 Task: View and add the product "Kleenex Soothing Lotion Coconut Oil Aloe & Vitamin E Facial Tissue (60 ct)" to cart from the store "DashMart".
Action: Mouse pressed left at (50, 94)
Screenshot: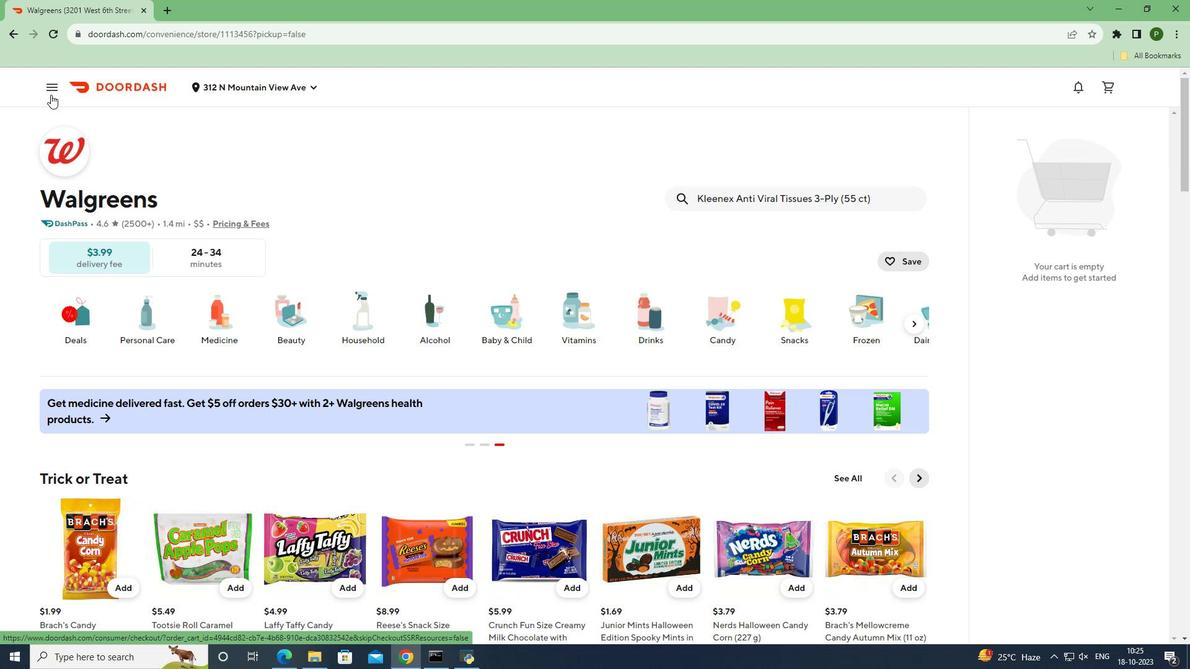 
Action: Mouse moved to (52, 175)
Screenshot: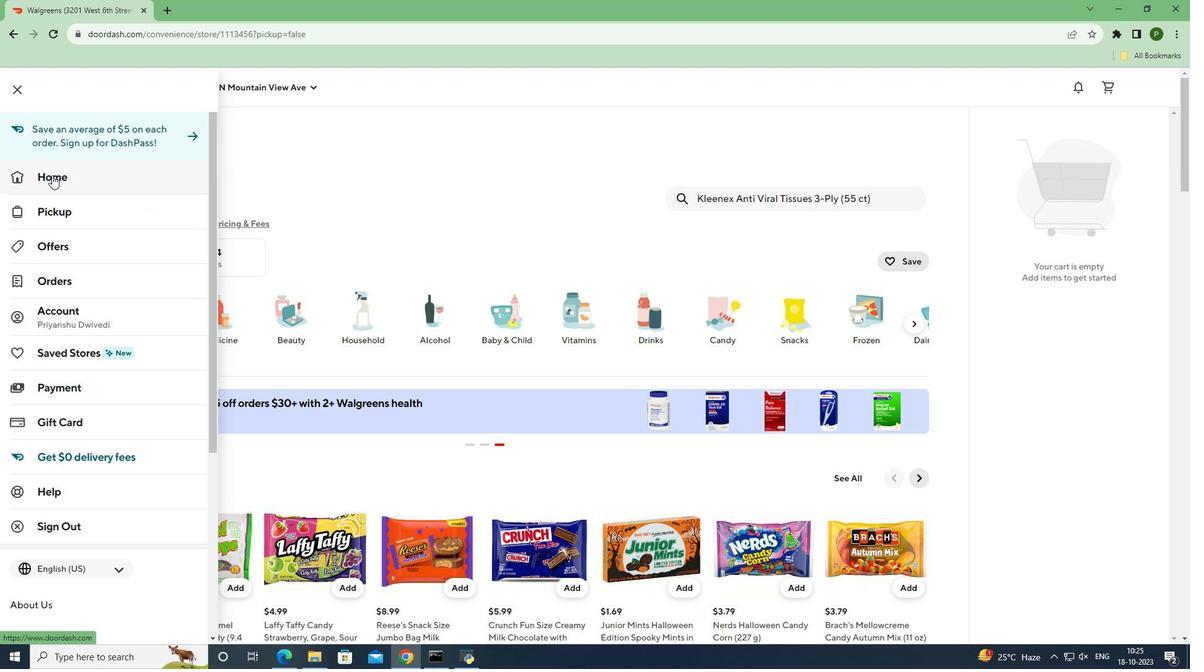 
Action: Mouse pressed left at (52, 175)
Screenshot: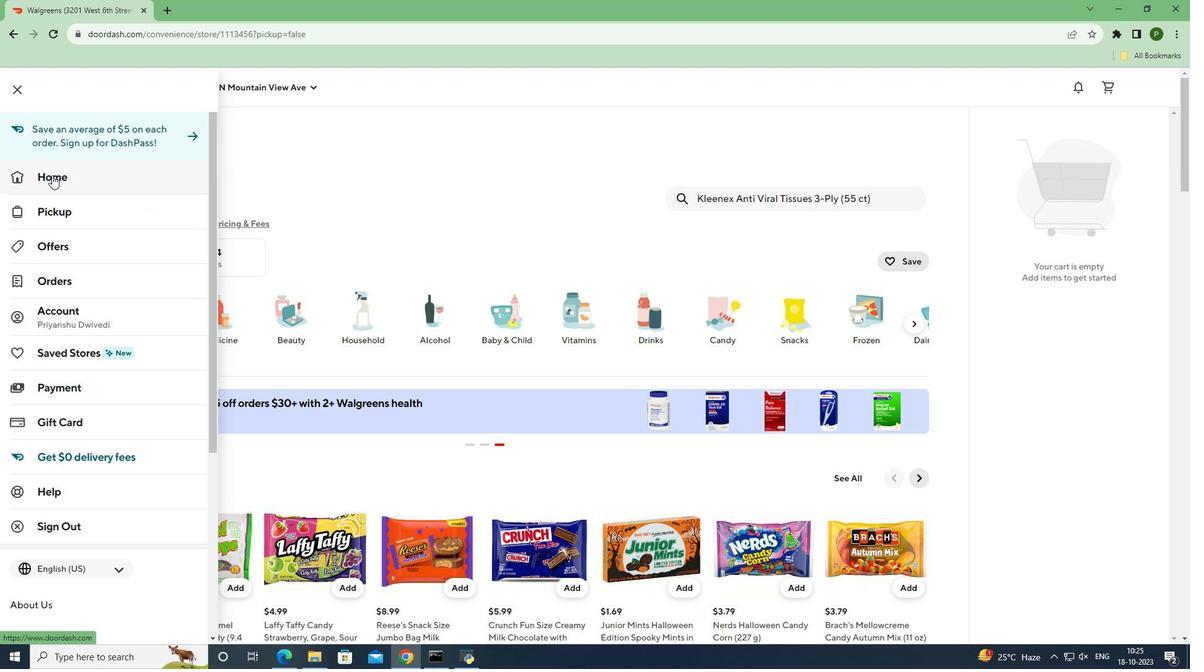 
Action: Mouse moved to (860, 128)
Screenshot: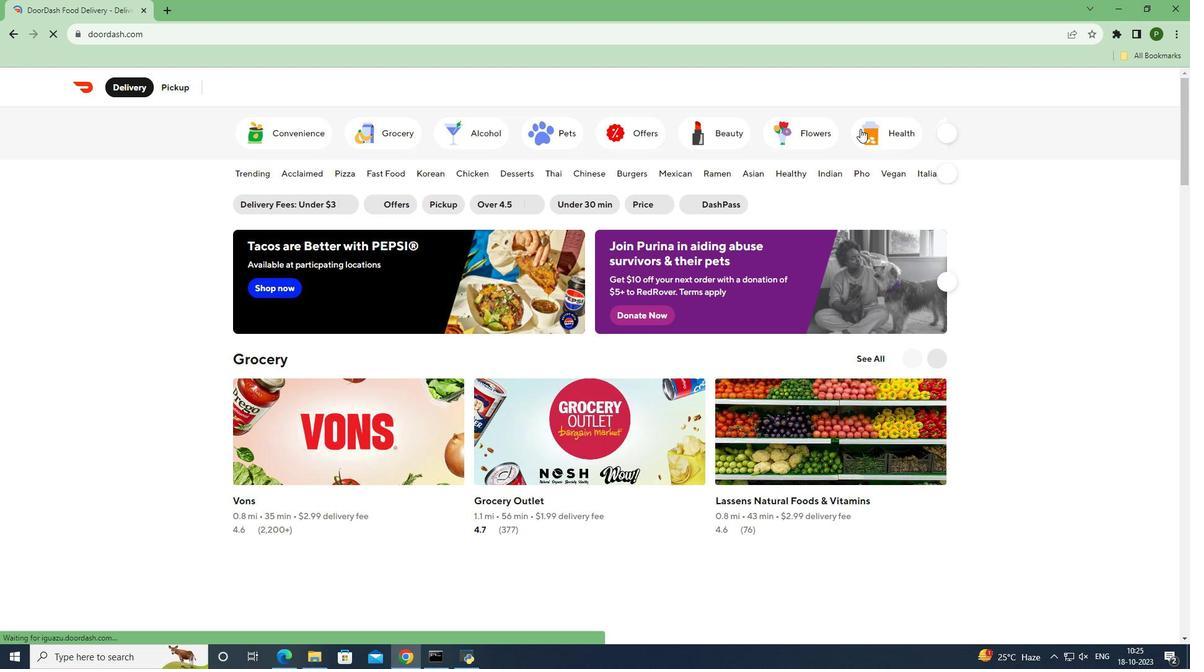 
Action: Mouse pressed left at (860, 128)
Screenshot: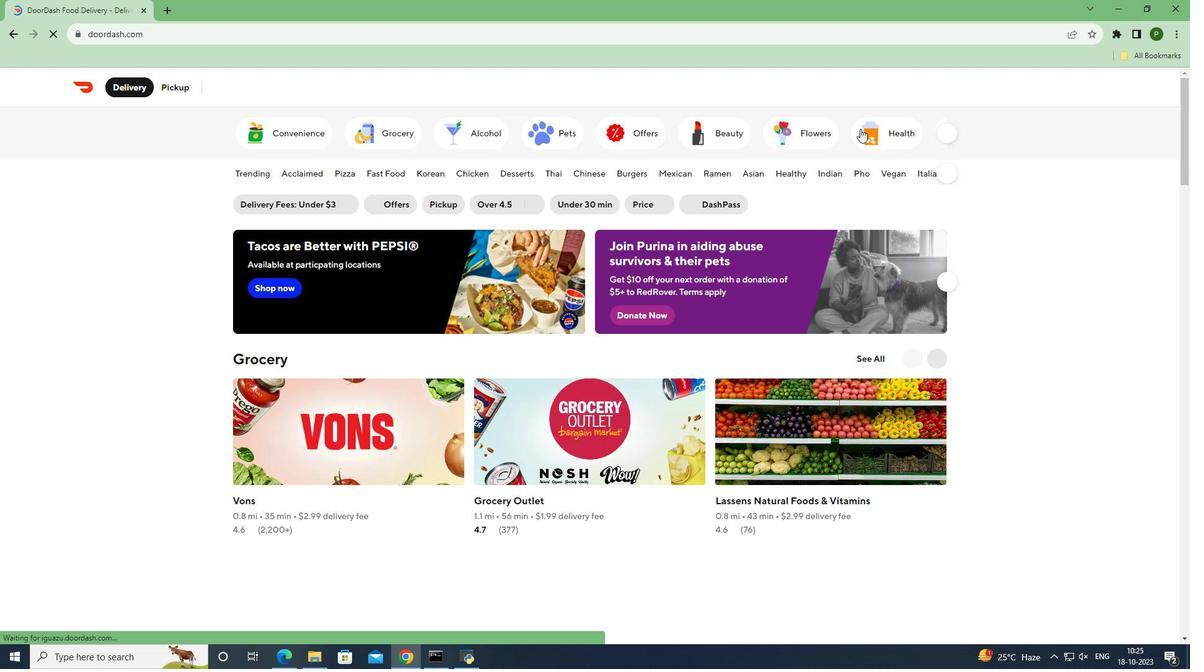
Action: Mouse moved to (395, 410)
Screenshot: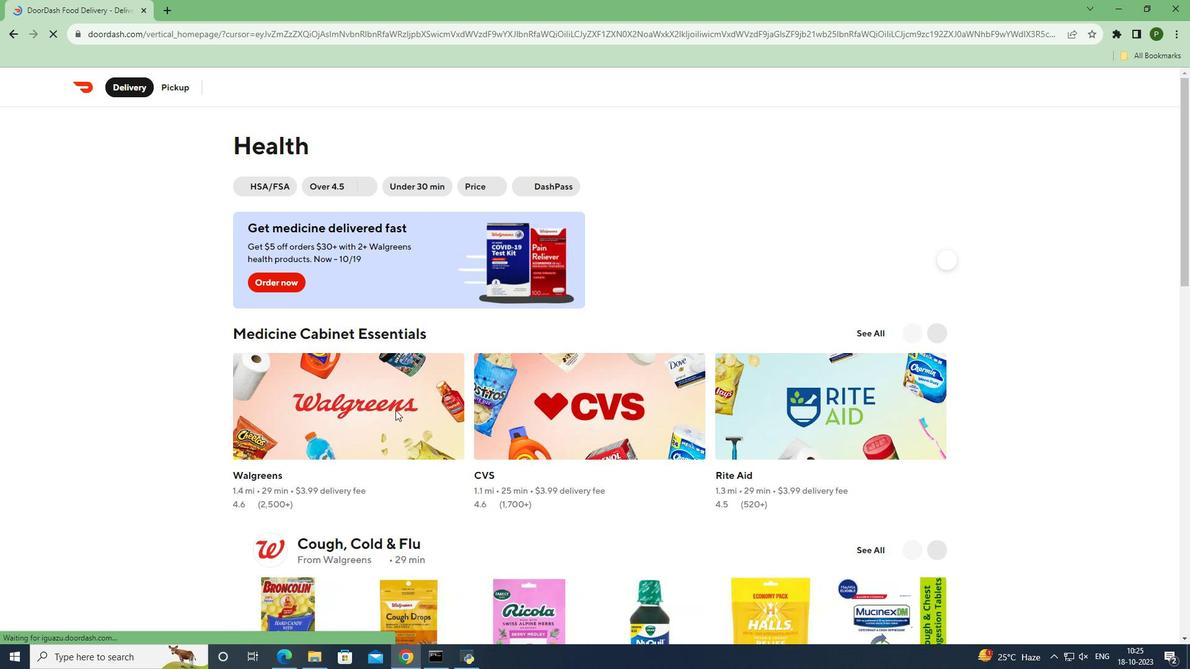 
Action: Mouse pressed left at (395, 410)
Screenshot: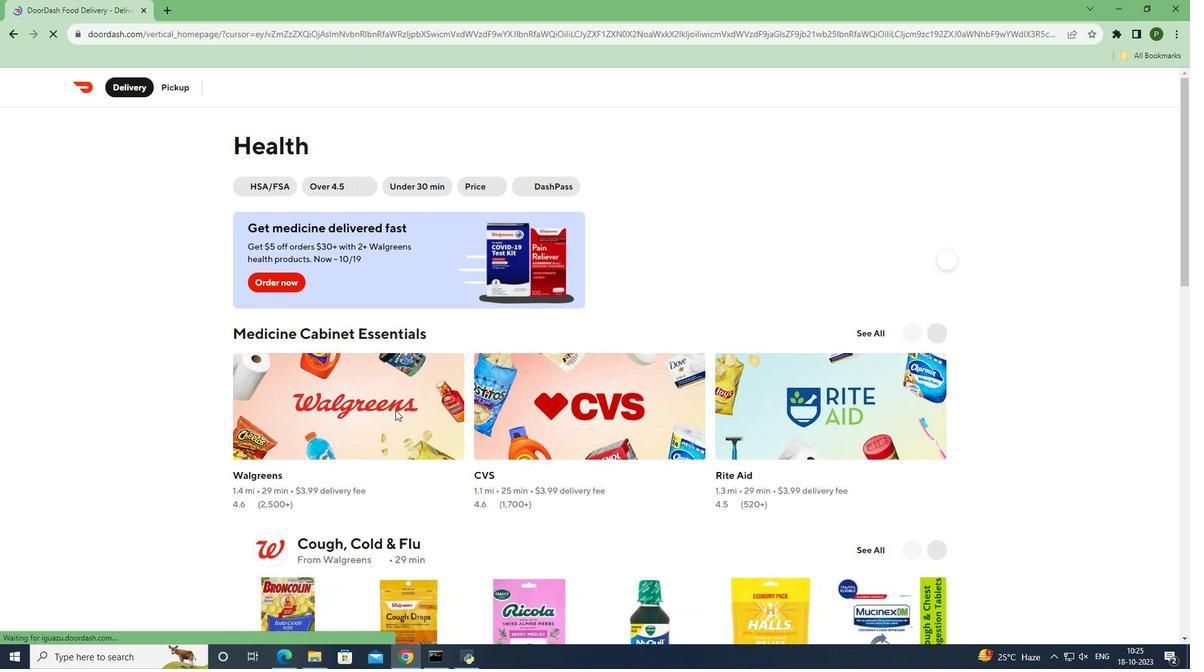 
Action: Mouse moved to (729, 203)
Screenshot: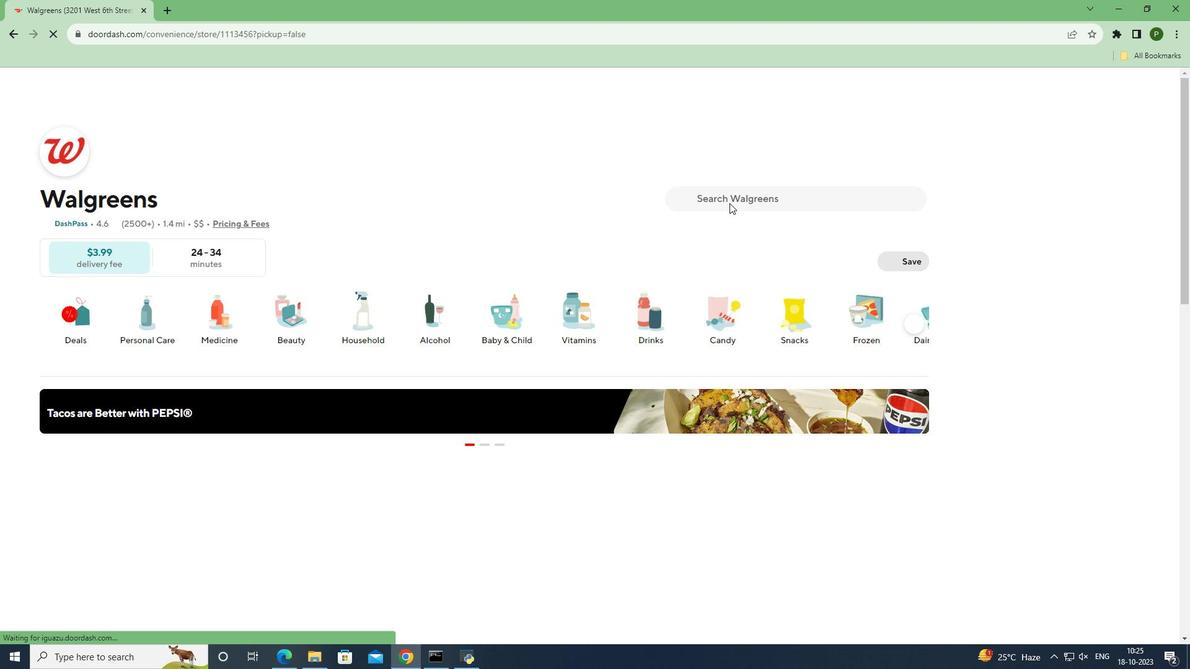 
Action: Mouse pressed left at (729, 203)
Screenshot: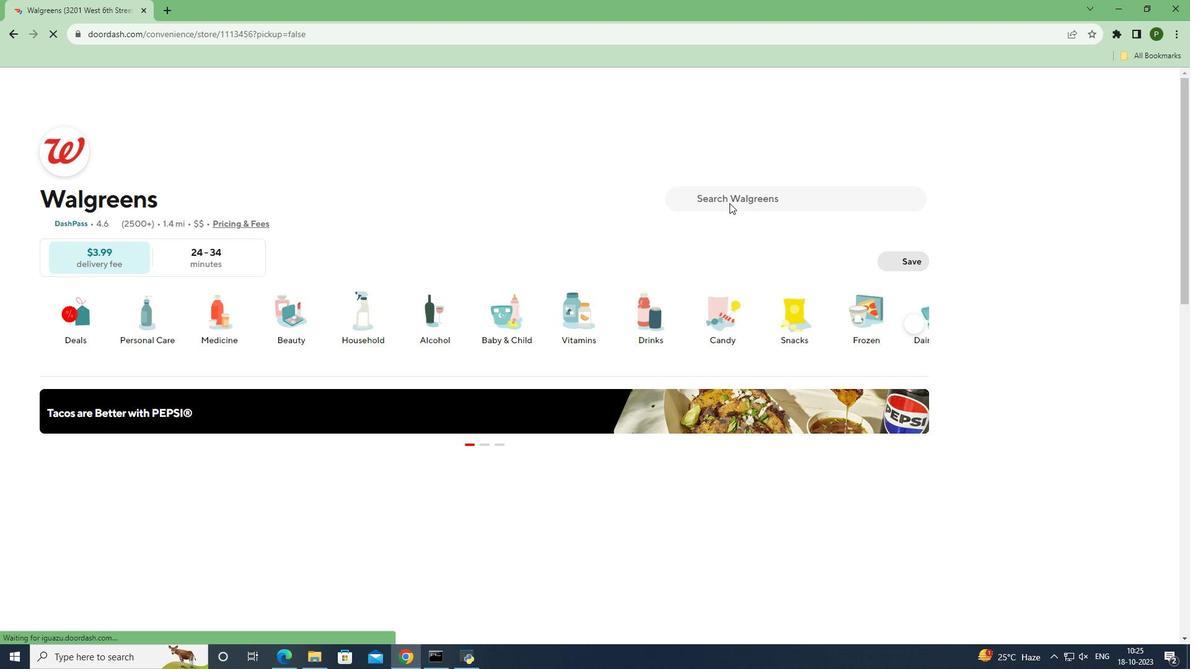 
Action: Key pressed <Key.caps_lock>K<Key.caps_lock>leenex<Key.space><Key.caps_lock>S<Key.caps_lock>oothing<Key.space><Key.caps_lock>L<Key.caps_lock>otion<Key.space><Key.caps_lock>C<Key.caps_lock>oconut<Key.space><Key.caps_lock>O<Key.caps_lock>il<Key.space><Key.caps_lock>A<Key.caps_lock>loe<Key.space><Key.shift>&<Key.space><Key.caps_lock>V<Key.caps_lock>itamin<Key.space><Key.caps_lock>E<Key.space>F<Key.caps_lock>acial<Key.space><Key.caps_lock>T<Key.caps_lock>issue<Key.space><Key.shift_r>(60<Key.space>ct<Key.shift_r>)
Screenshot: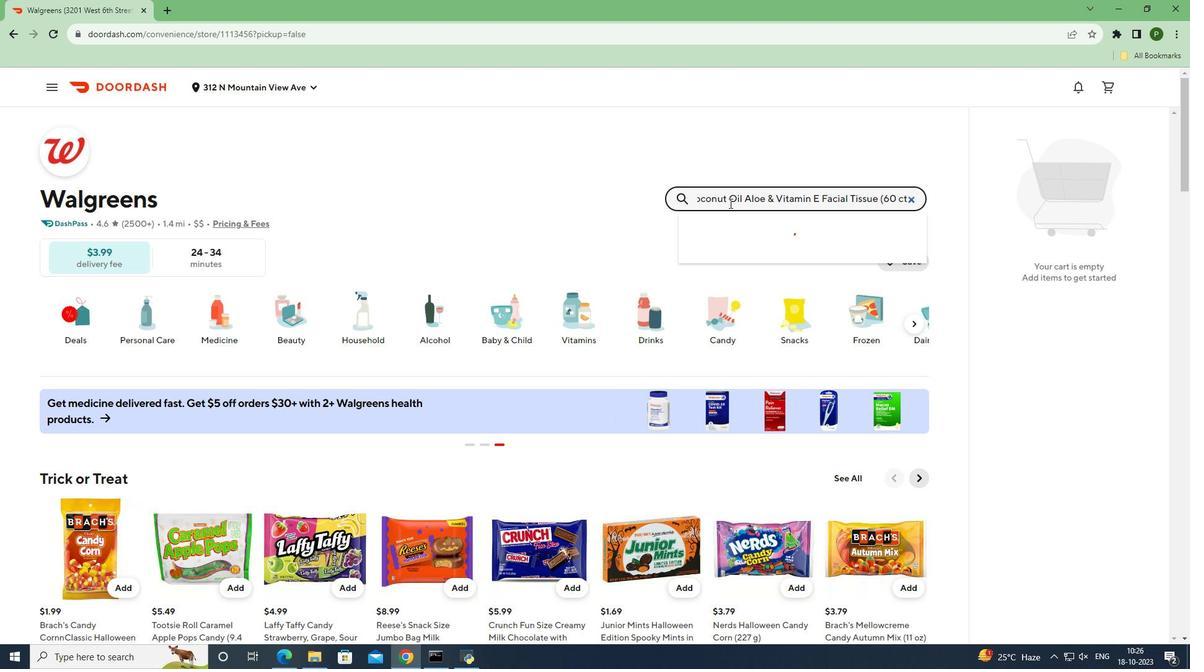 
Action: Mouse moved to (749, 241)
Screenshot: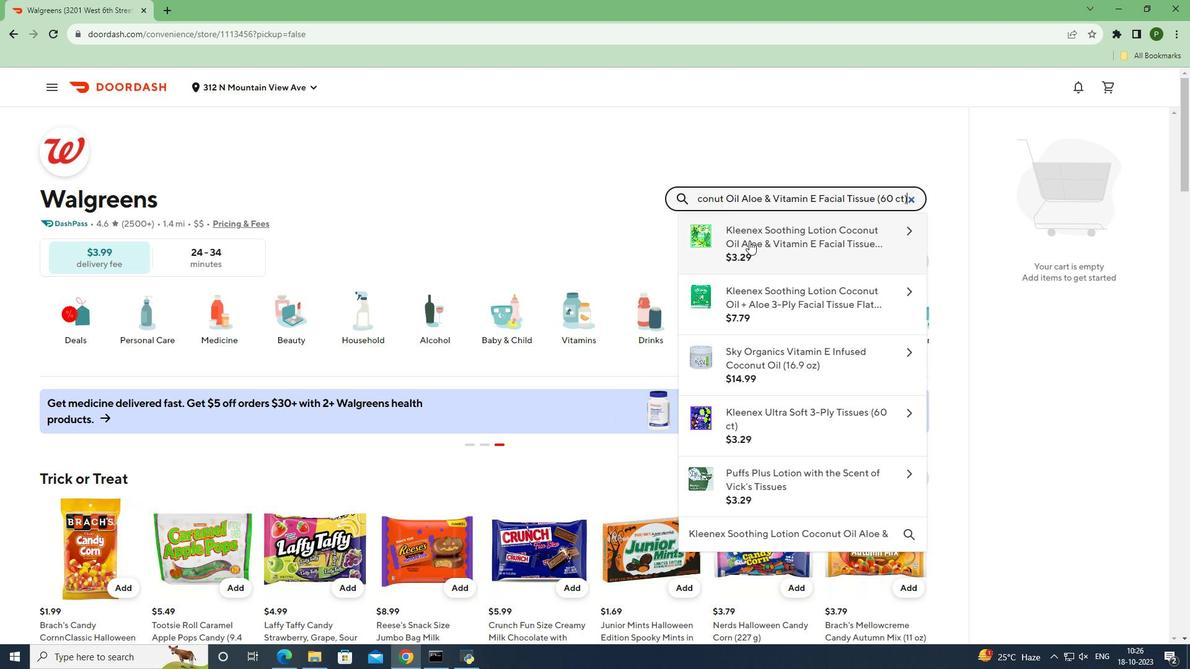 
Action: Mouse pressed left at (749, 241)
Screenshot: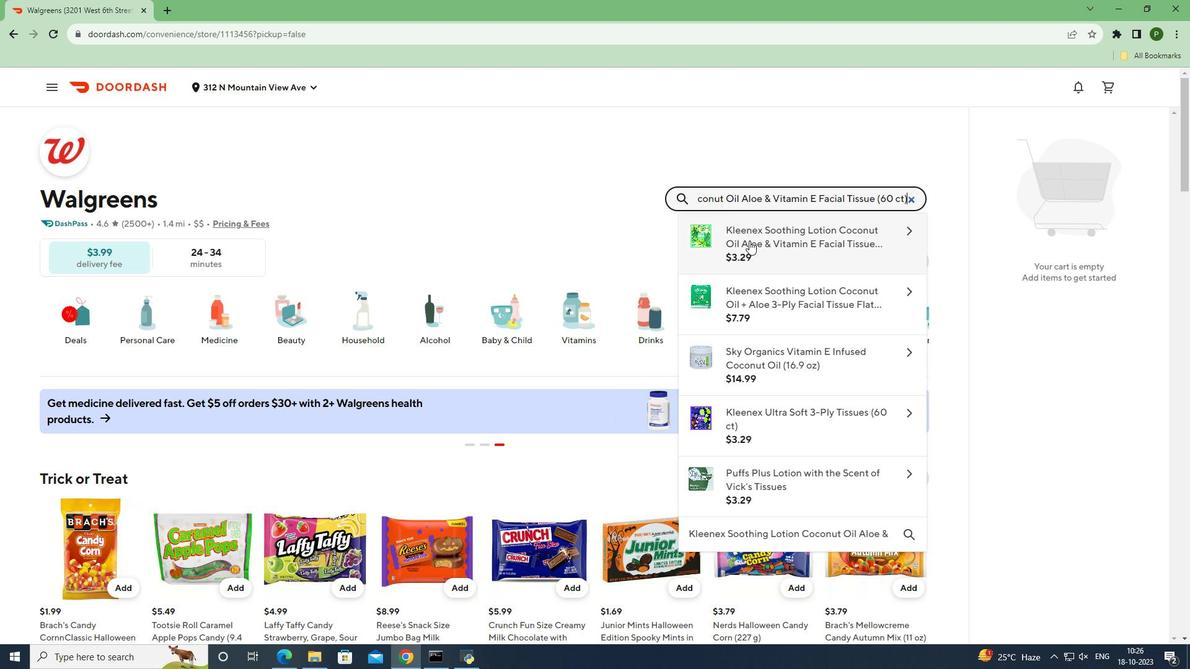 
Action: Mouse moved to (782, 615)
Screenshot: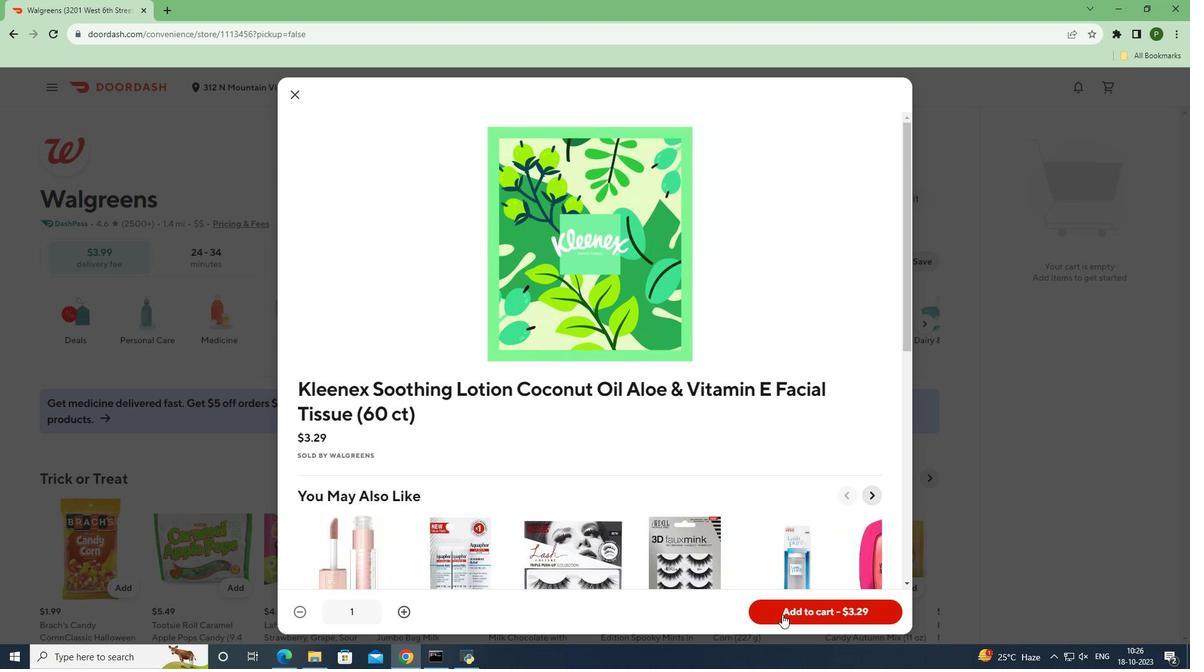 
Action: Mouse pressed left at (782, 615)
Screenshot: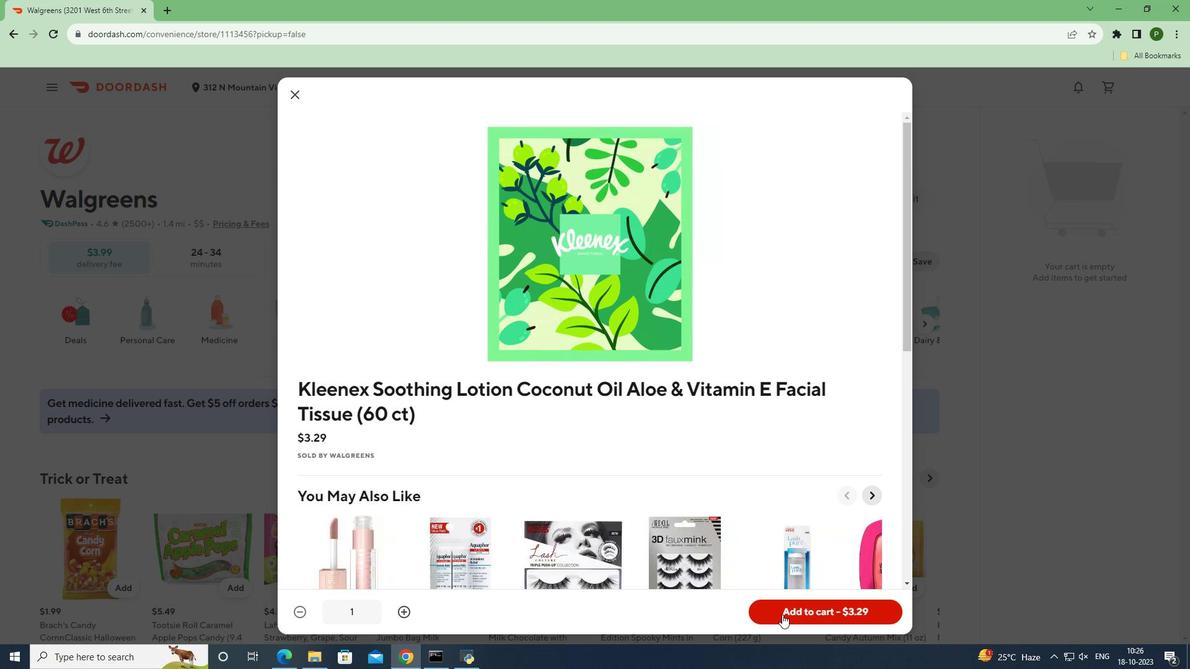 
Action: Mouse moved to (975, 509)
Screenshot: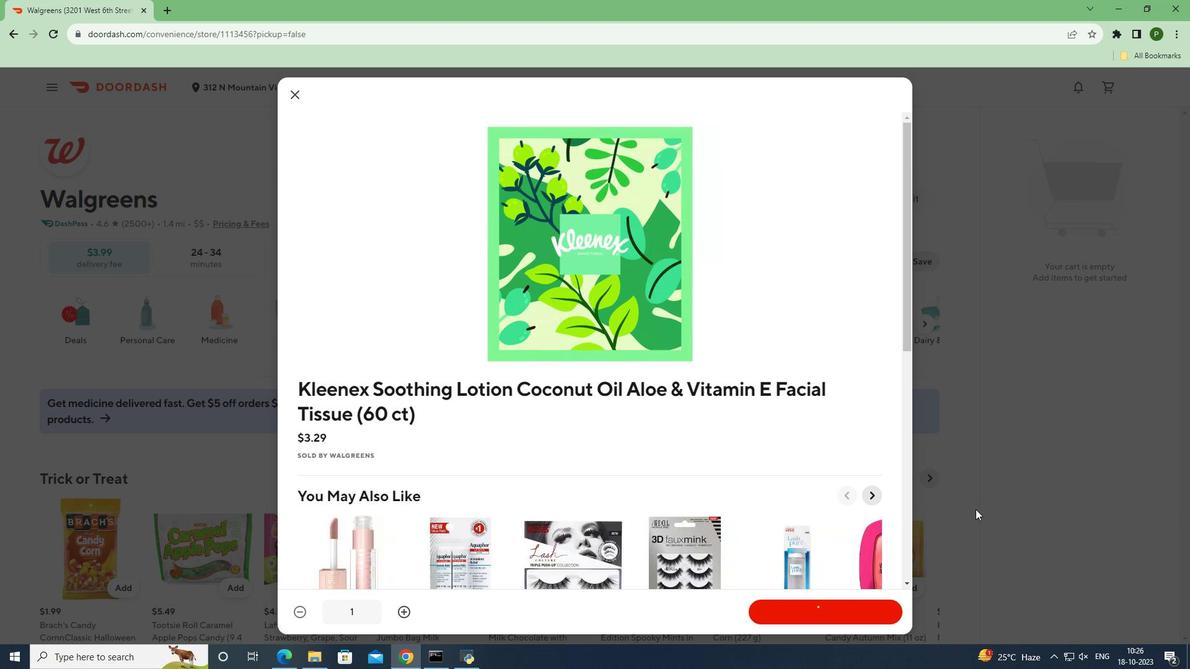 
